 Task: Use Torn Jeans Long Effect in this video Movie B.mp4
Action: Mouse moved to (313, 32)
Screenshot: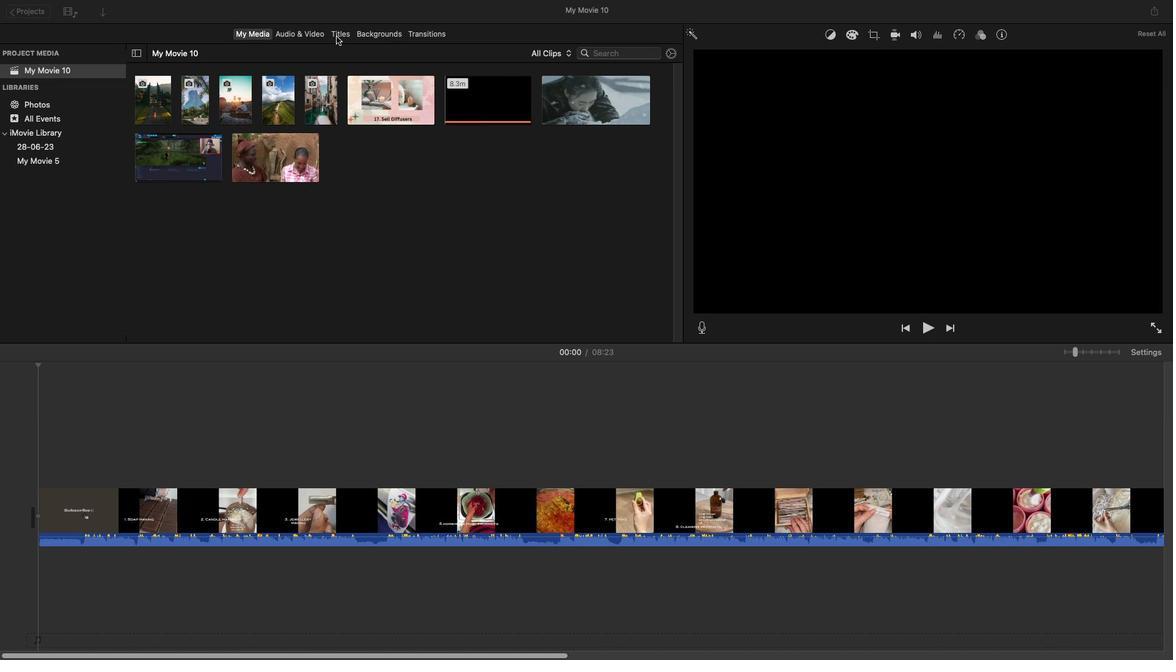 
Action: Mouse pressed left at (313, 32)
Screenshot: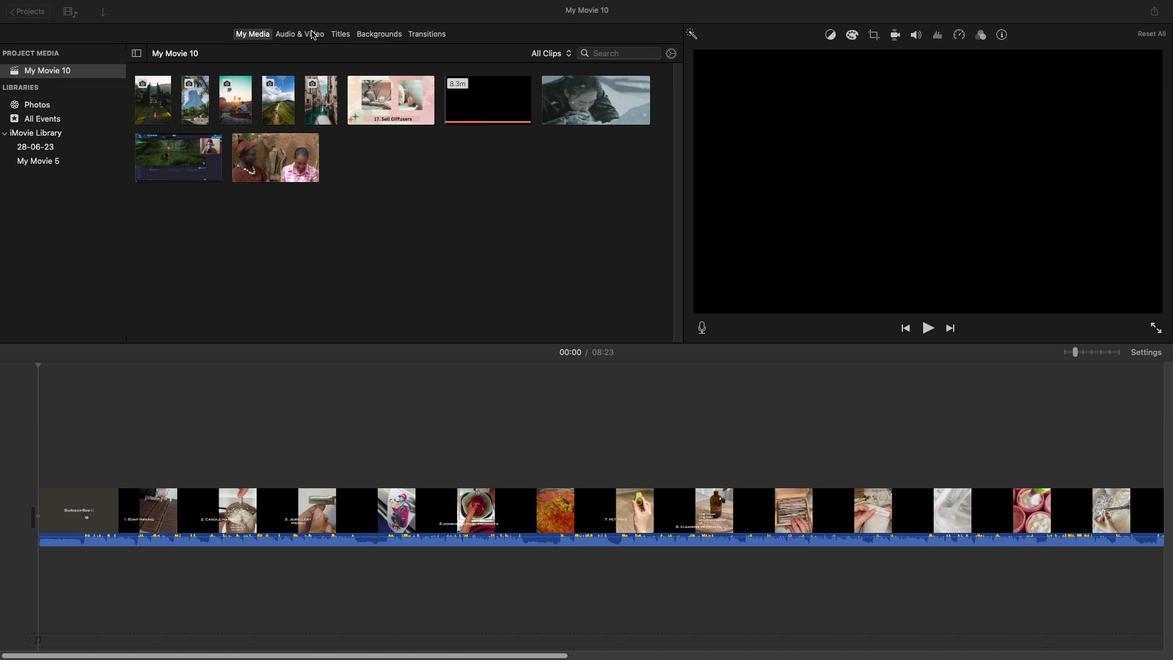 
Action: Mouse moved to (224, 302)
Screenshot: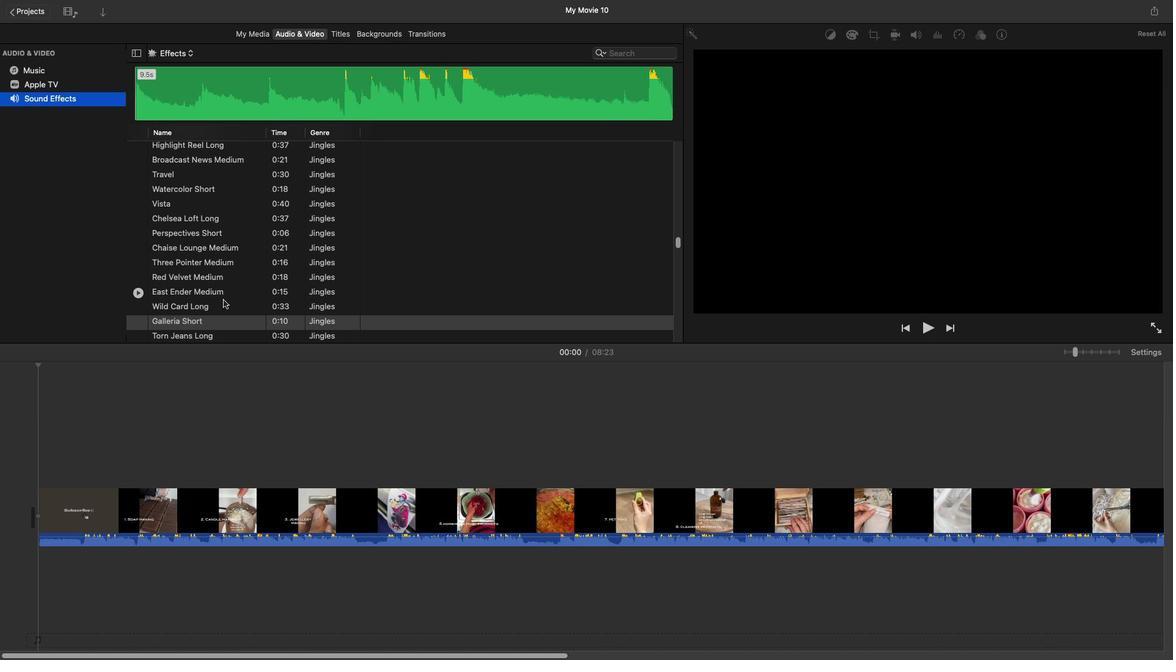 
Action: Mouse scrolled (224, 302) with delta (1, 1)
Screenshot: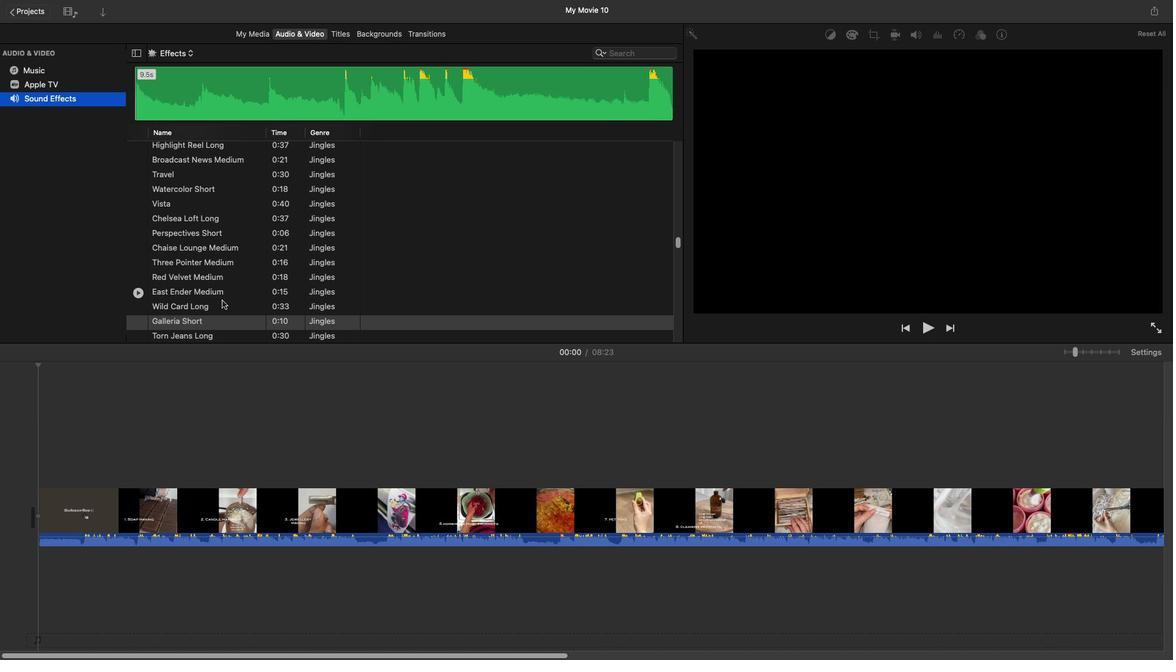 
Action: Mouse scrolled (224, 302) with delta (1, 1)
Screenshot: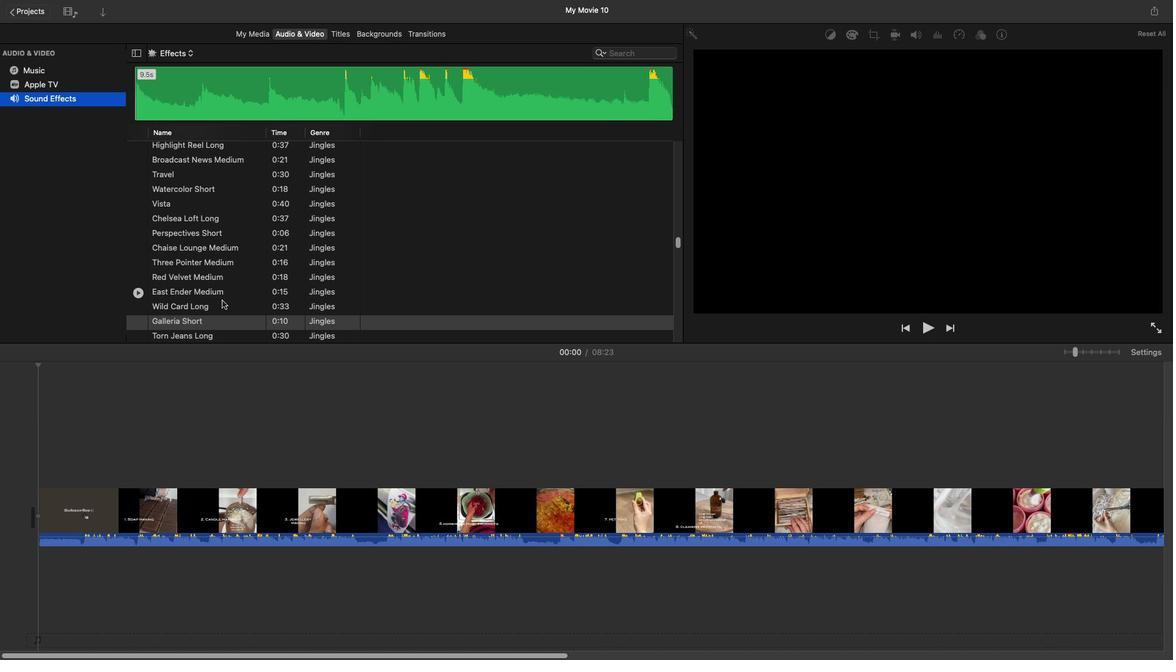 
Action: Mouse scrolled (224, 302) with delta (1, 1)
Screenshot: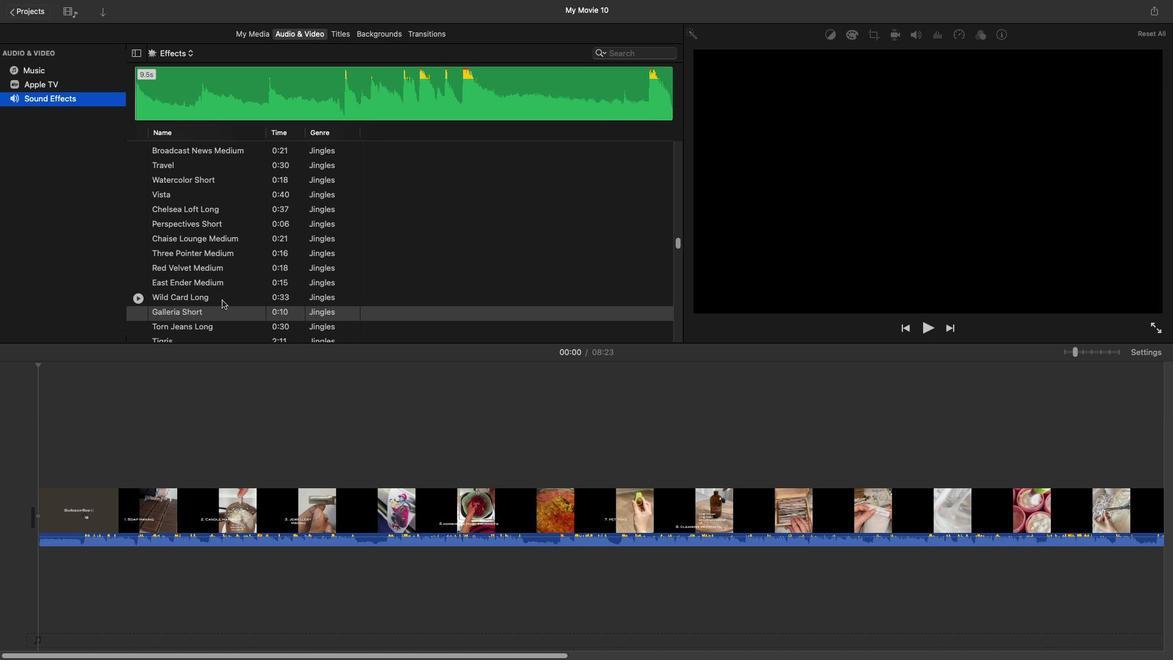 
Action: Mouse scrolled (224, 302) with delta (1, 1)
Screenshot: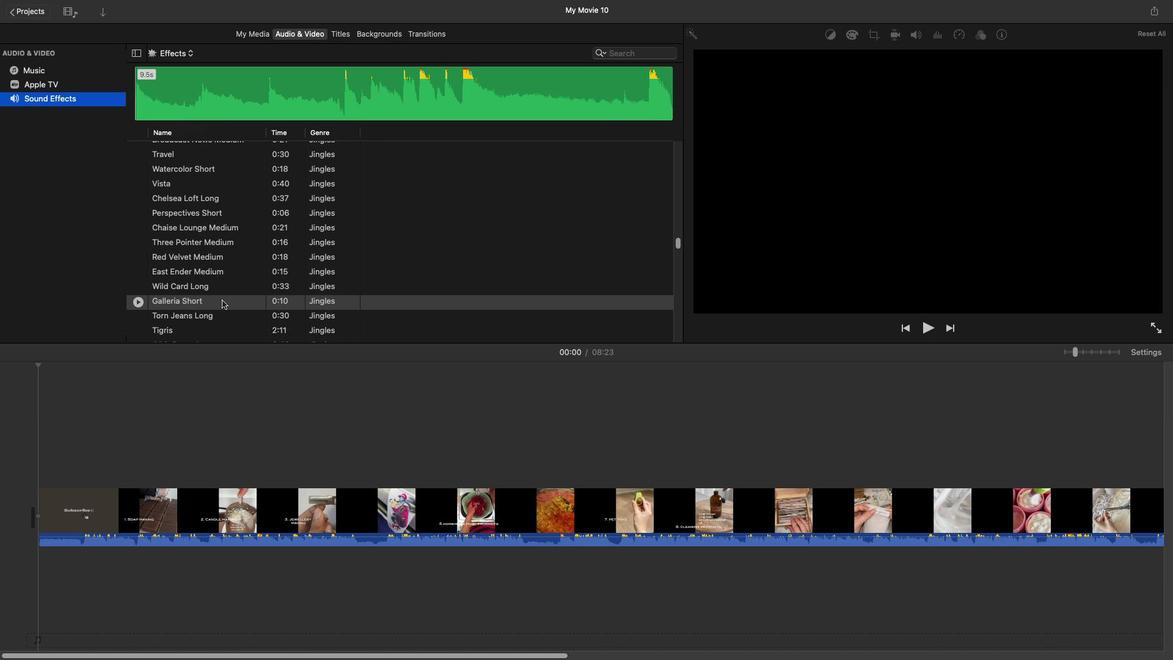 
Action: Mouse scrolled (224, 302) with delta (1, 1)
Screenshot: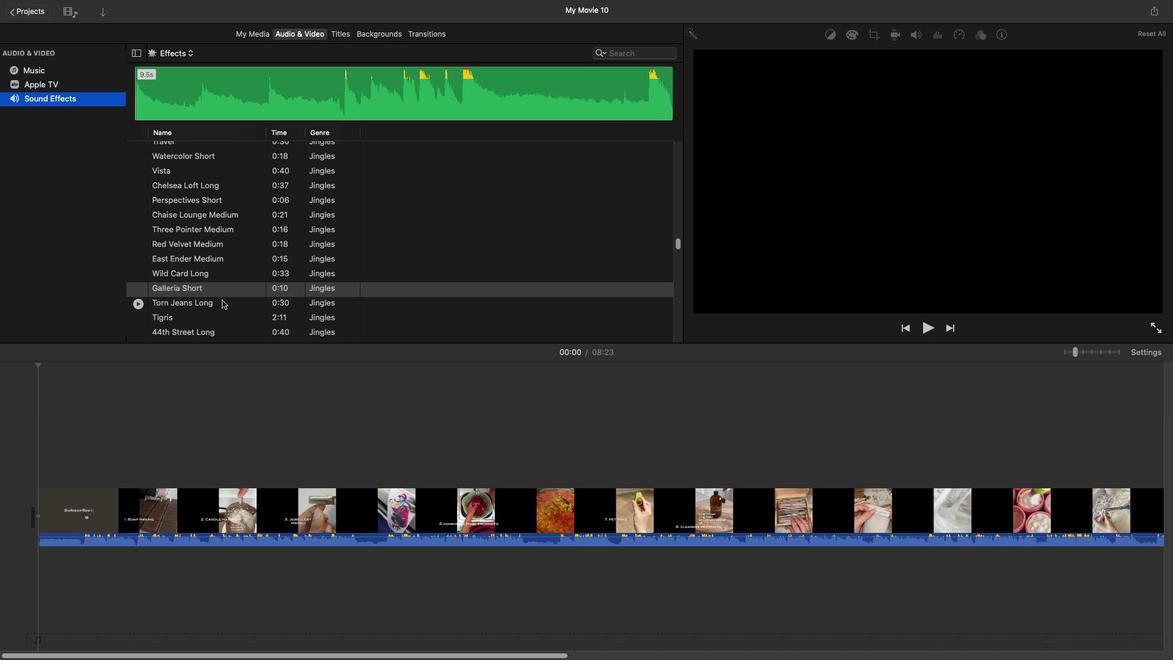 
Action: Mouse moved to (198, 286)
Screenshot: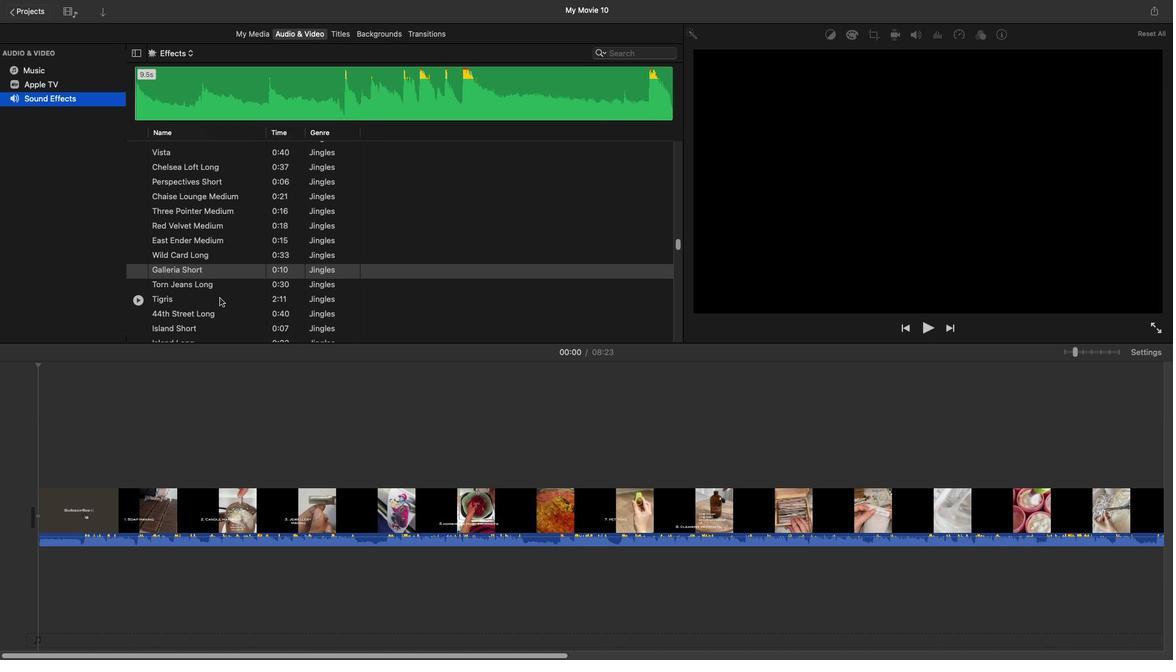 
Action: Mouse pressed left at (198, 286)
Screenshot: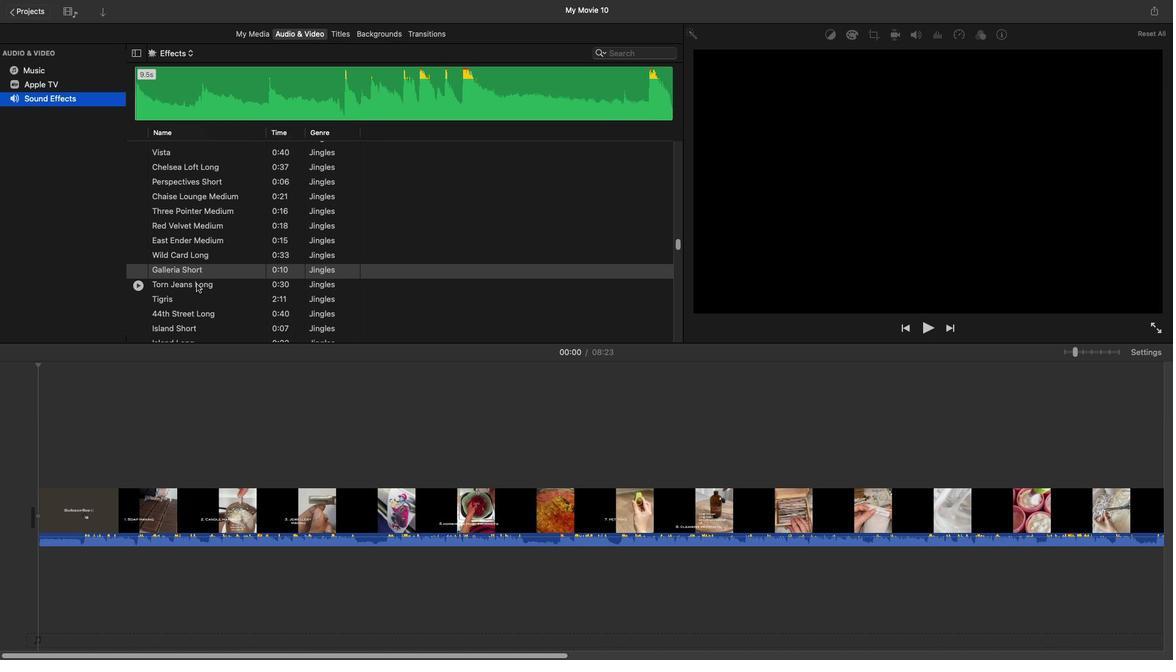 
Action: Mouse pressed left at (198, 286)
Screenshot: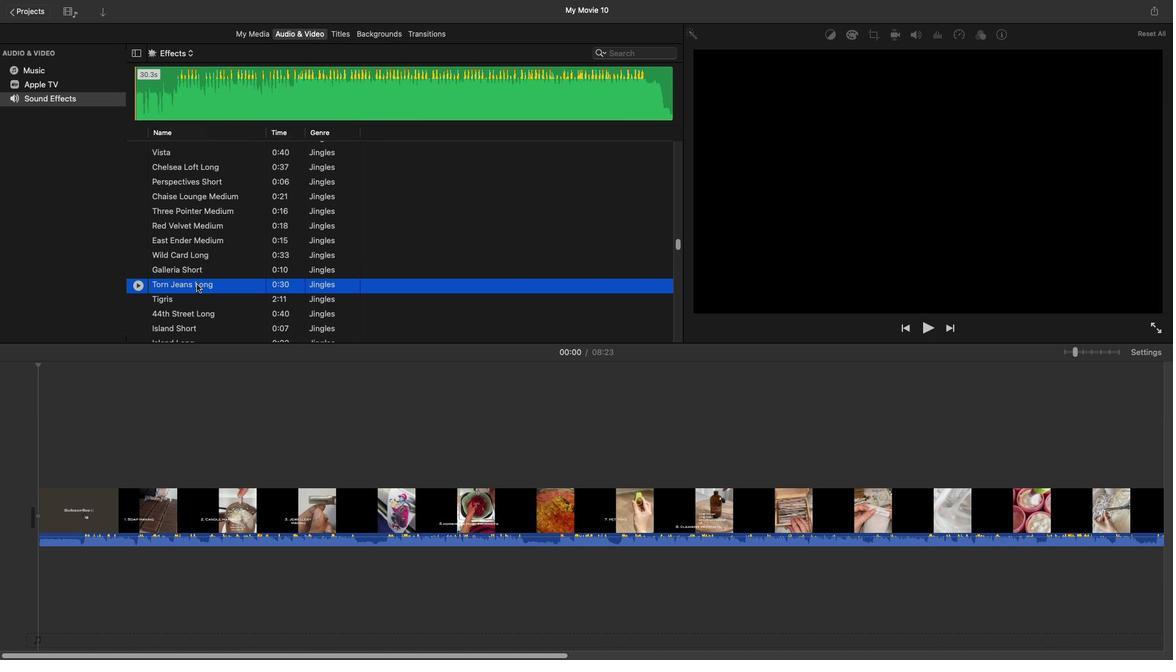 
Action: Mouse moved to (36, 563)
Screenshot: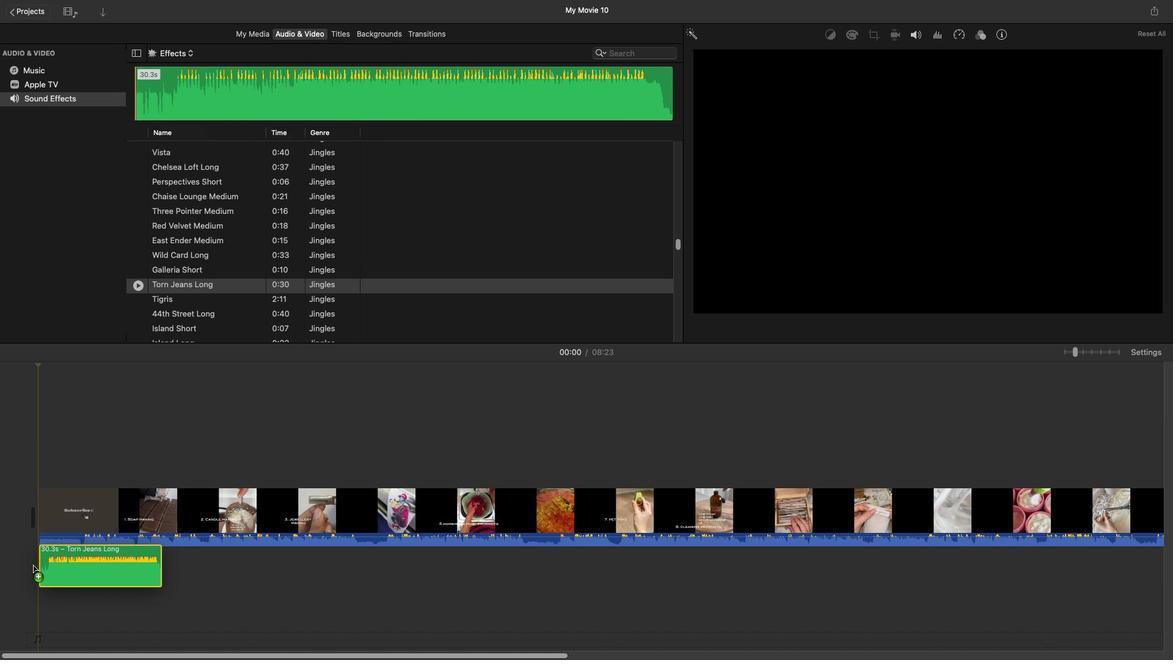 
